 Task: Create a sub task Design and Implement Solution for the task  Improve UI/UX of the app on mobile devices in the project TransportWorks , assign it to team member softage.8@softage.net and update the status of the sub task to  Off Track , set the priority of the sub task to High.
Action: Mouse moved to (83, 481)
Screenshot: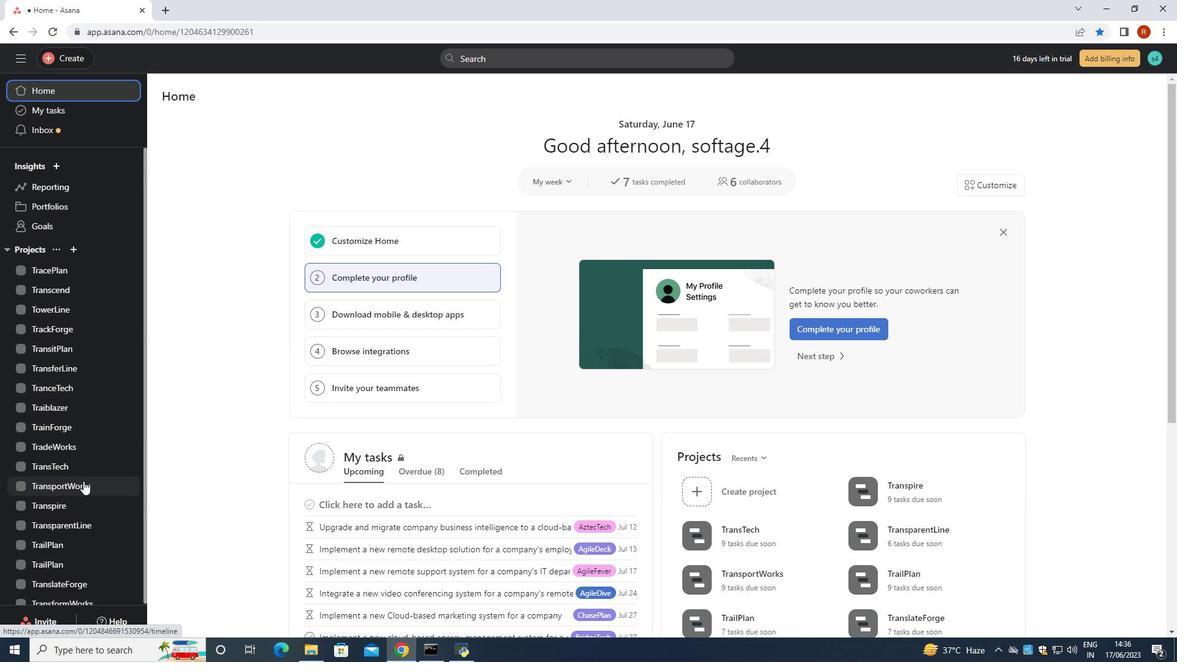 
Action: Mouse pressed left at (83, 481)
Screenshot: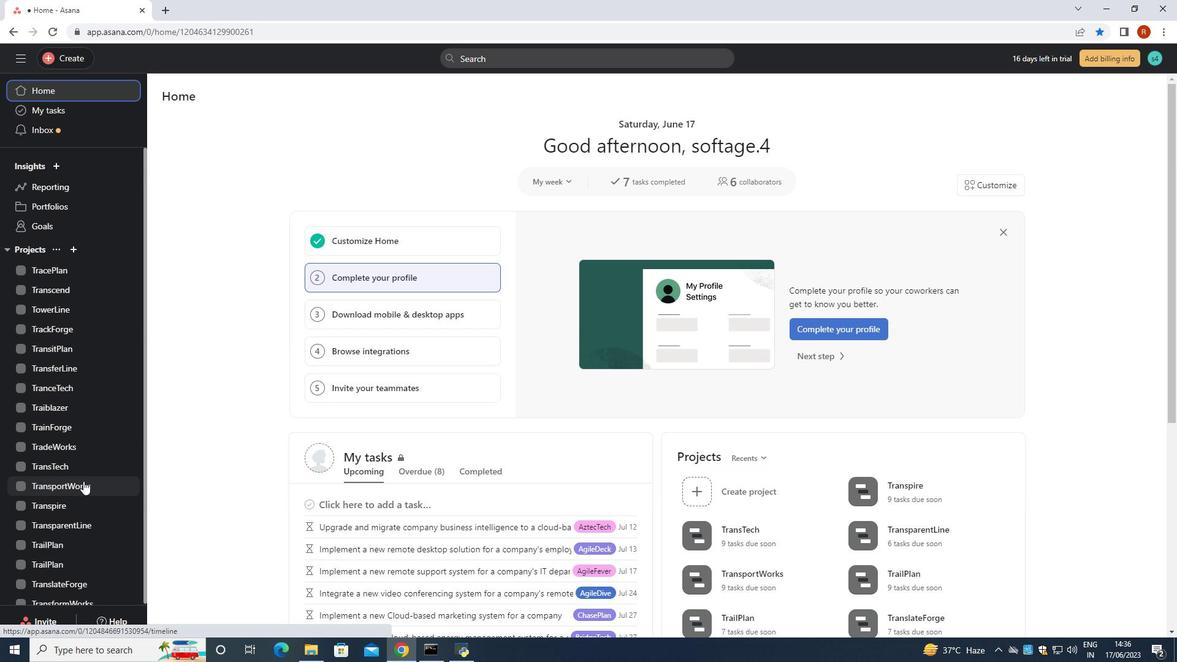 
Action: Mouse moved to (485, 290)
Screenshot: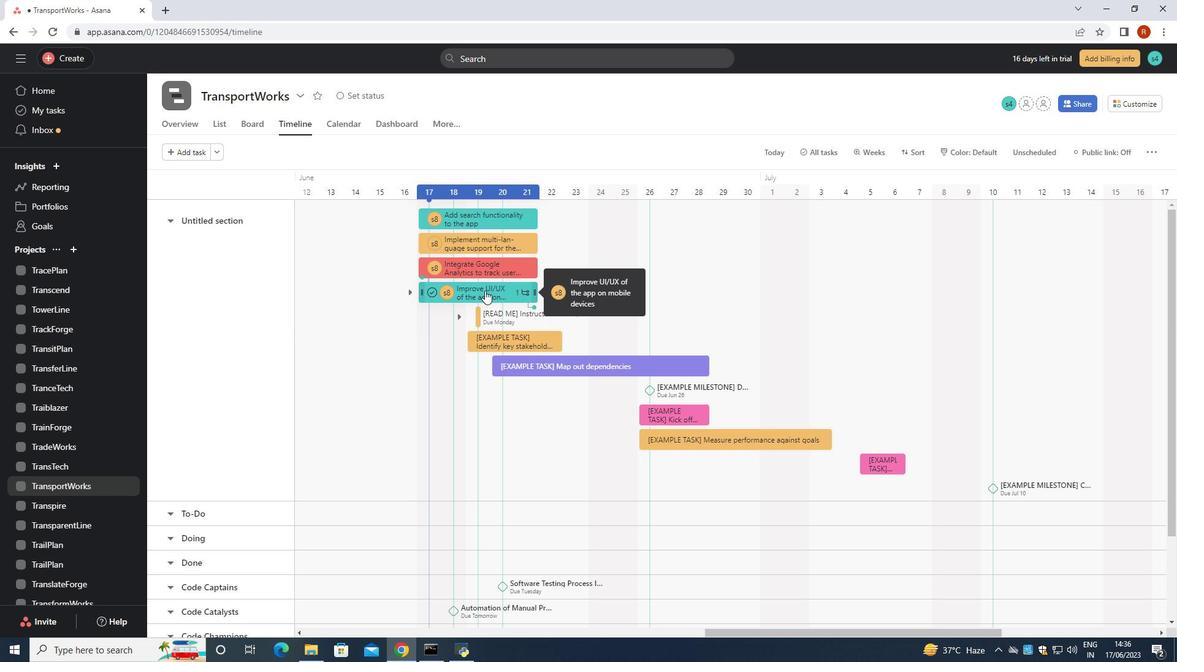 
Action: Mouse pressed left at (485, 290)
Screenshot: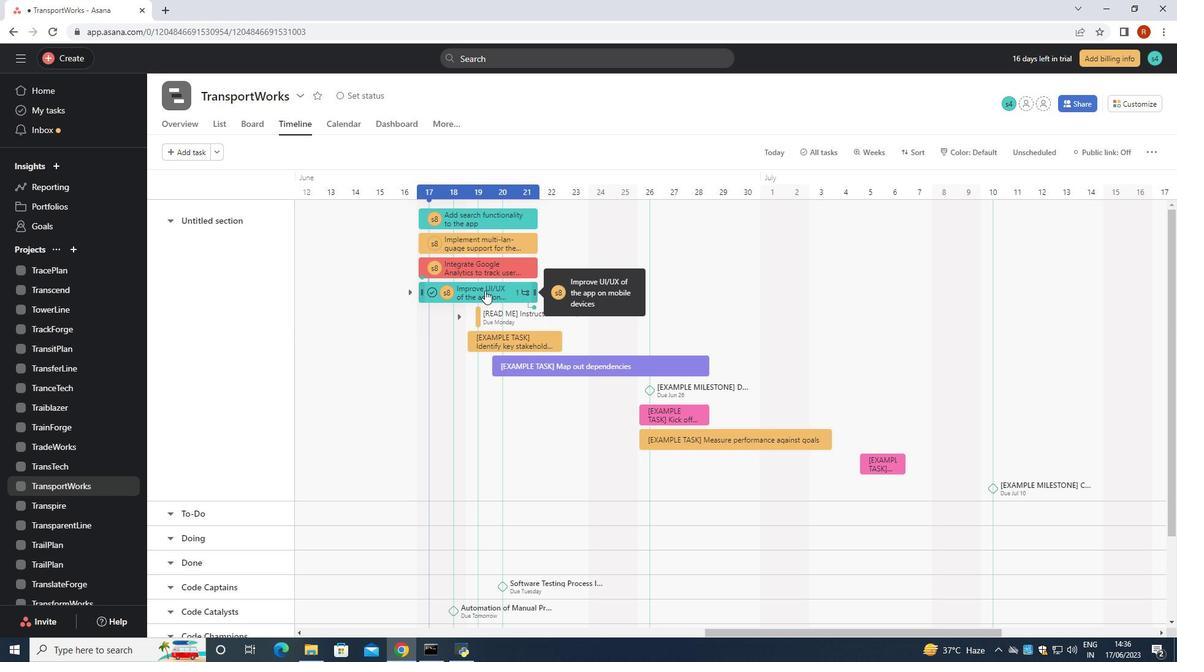 
Action: Mouse moved to (910, 302)
Screenshot: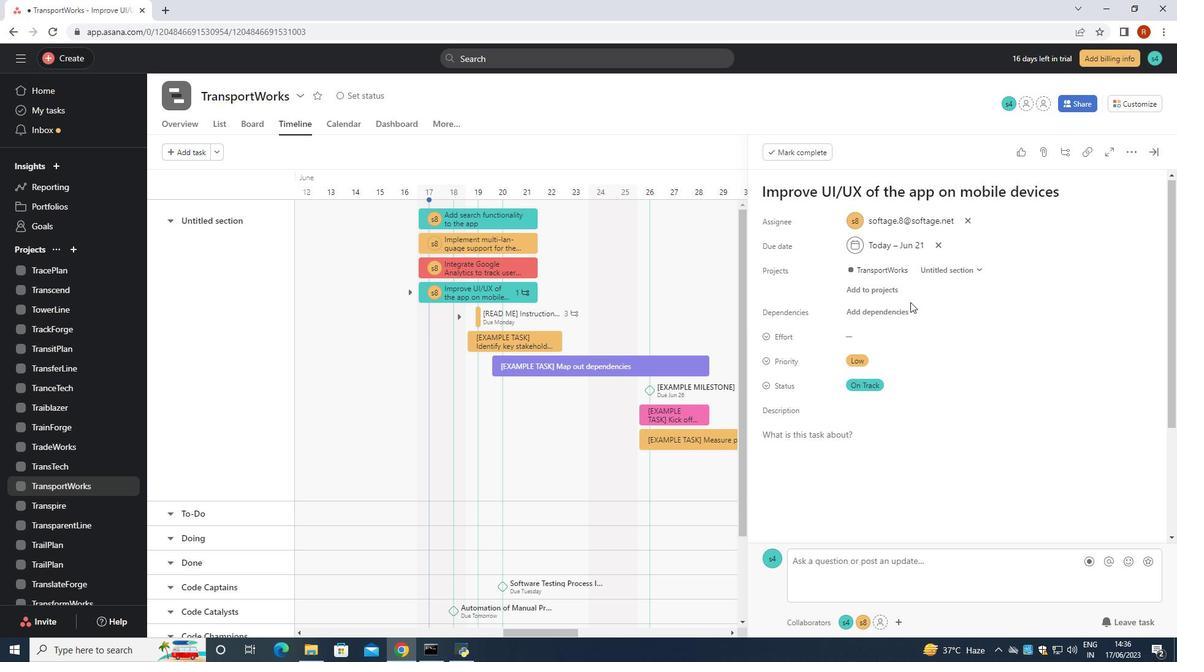 
Action: Mouse scrolled (910, 301) with delta (0, 0)
Screenshot: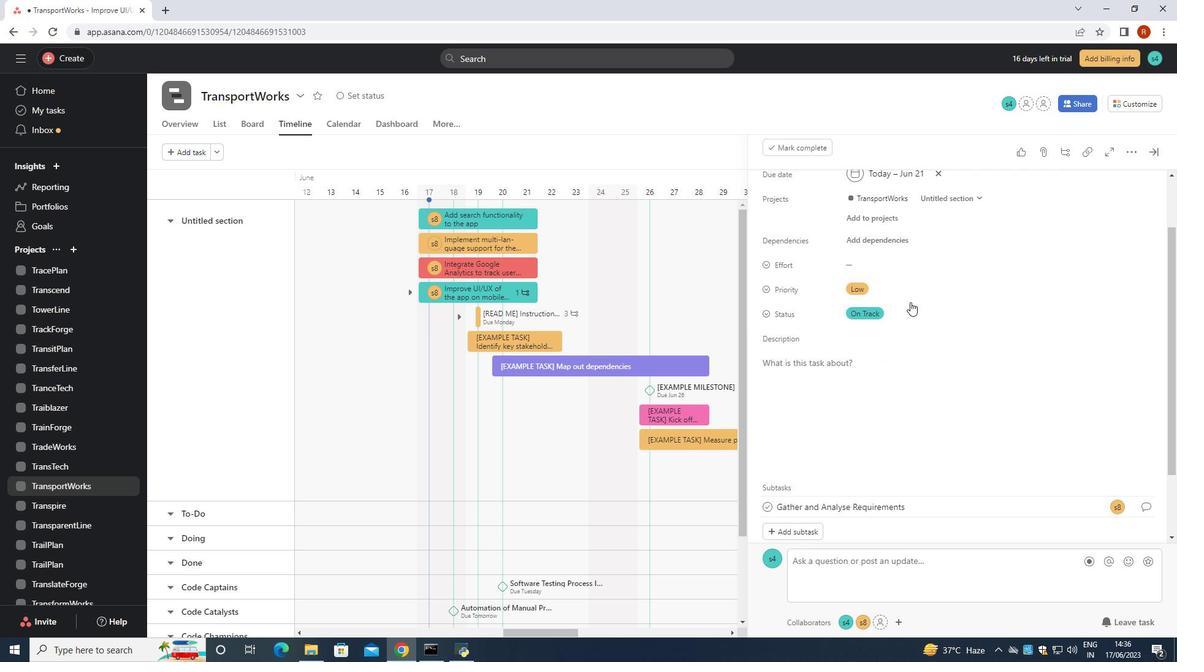 
Action: Mouse scrolled (910, 301) with delta (0, 0)
Screenshot: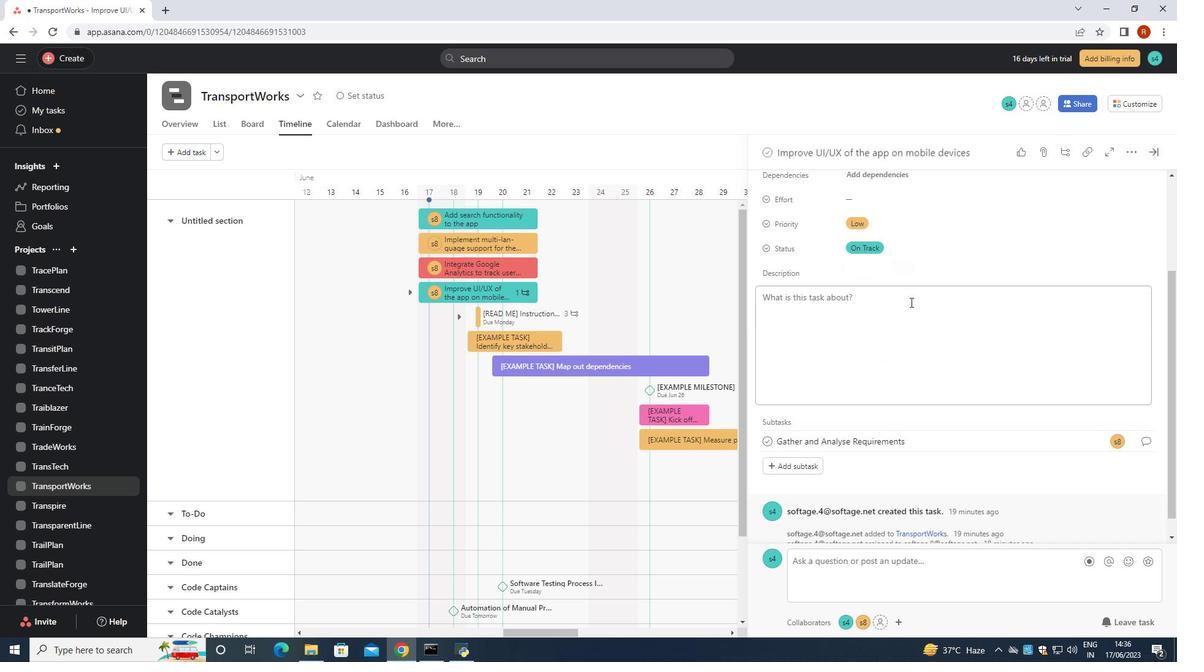 
Action: Mouse scrolled (910, 301) with delta (0, 0)
Screenshot: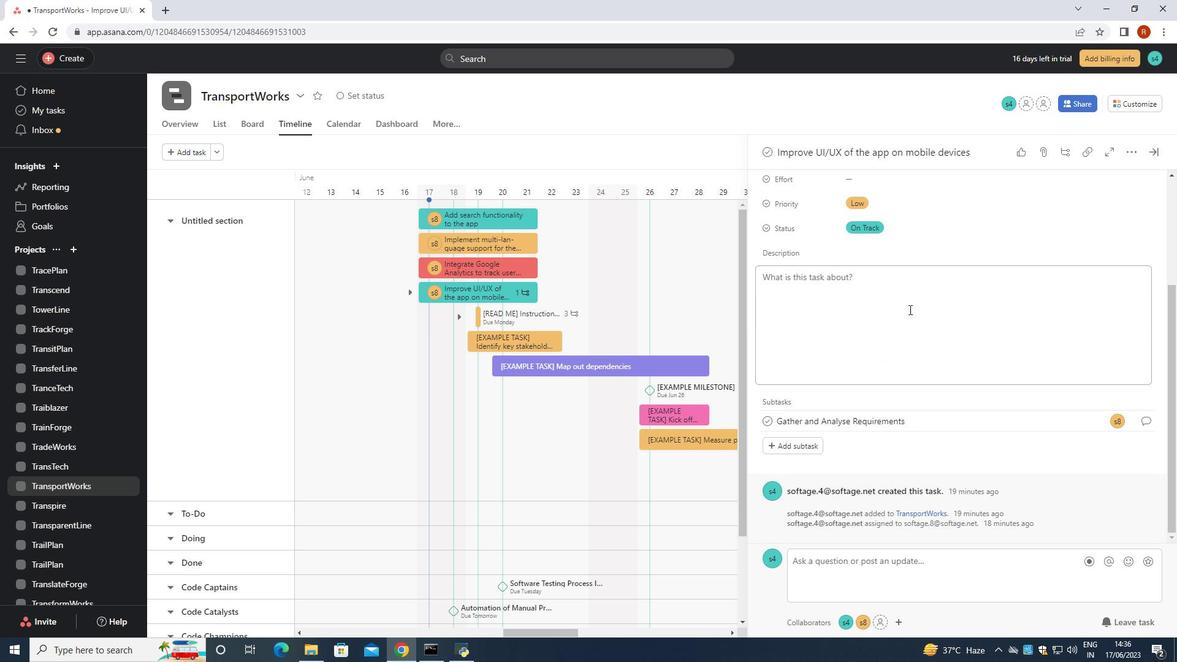 
Action: Mouse scrolled (910, 301) with delta (0, 0)
Screenshot: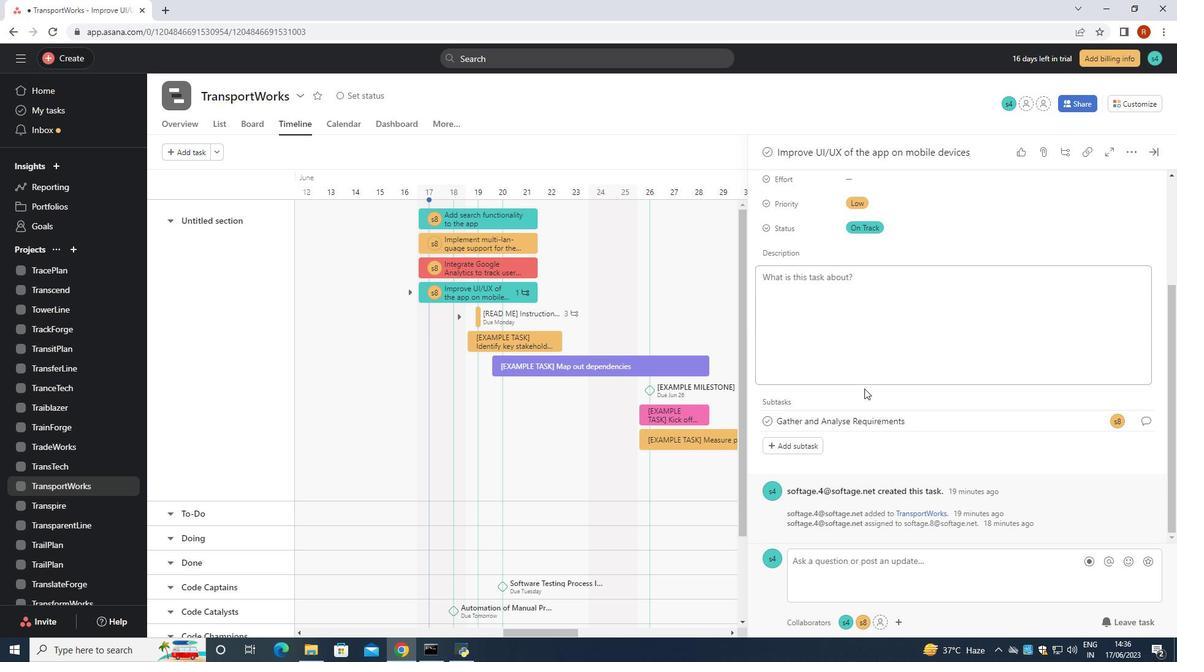 
Action: Mouse scrolled (910, 301) with delta (0, 0)
Screenshot: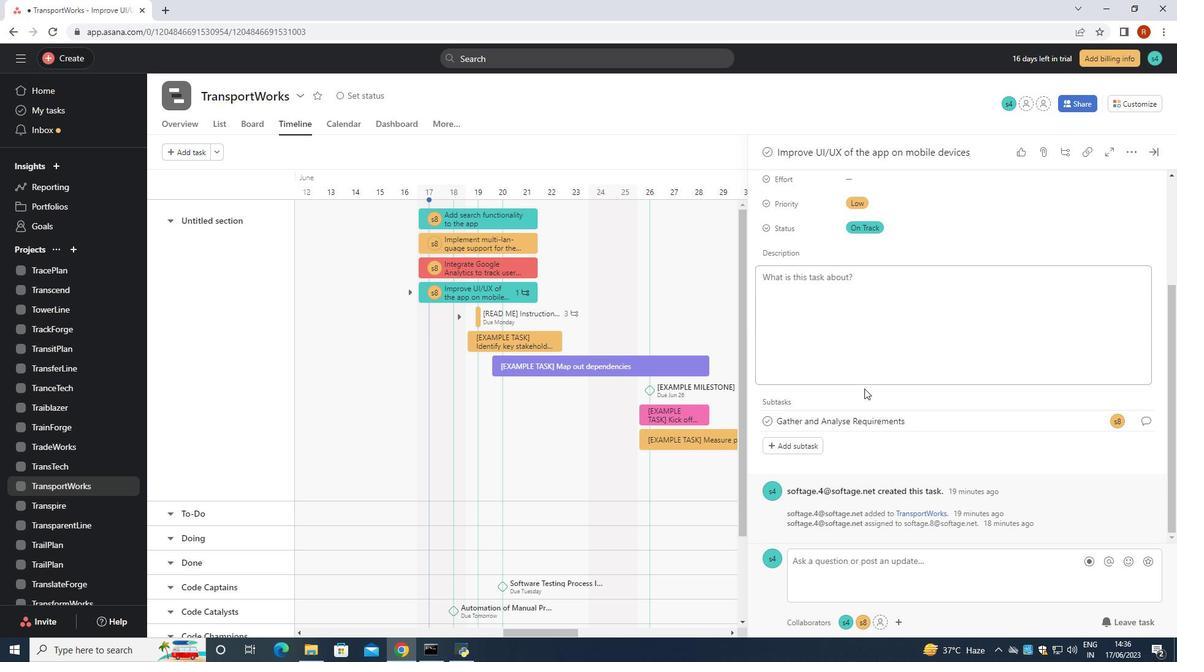 
Action: Mouse moved to (799, 440)
Screenshot: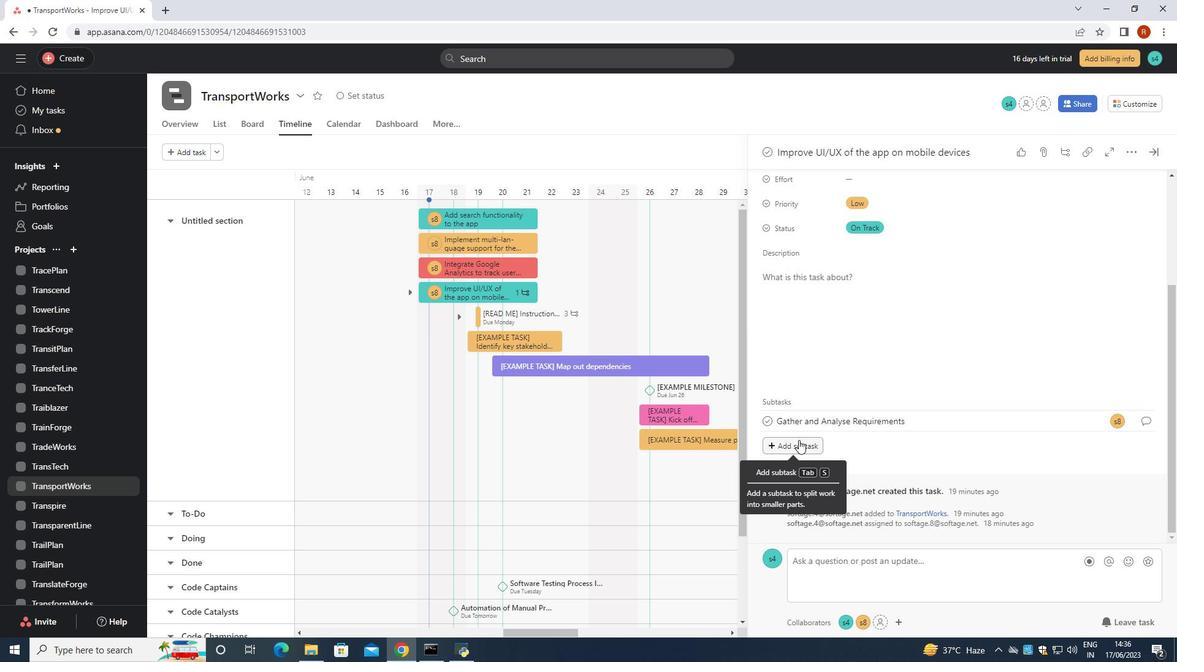 
Action: Mouse pressed left at (799, 440)
Screenshot: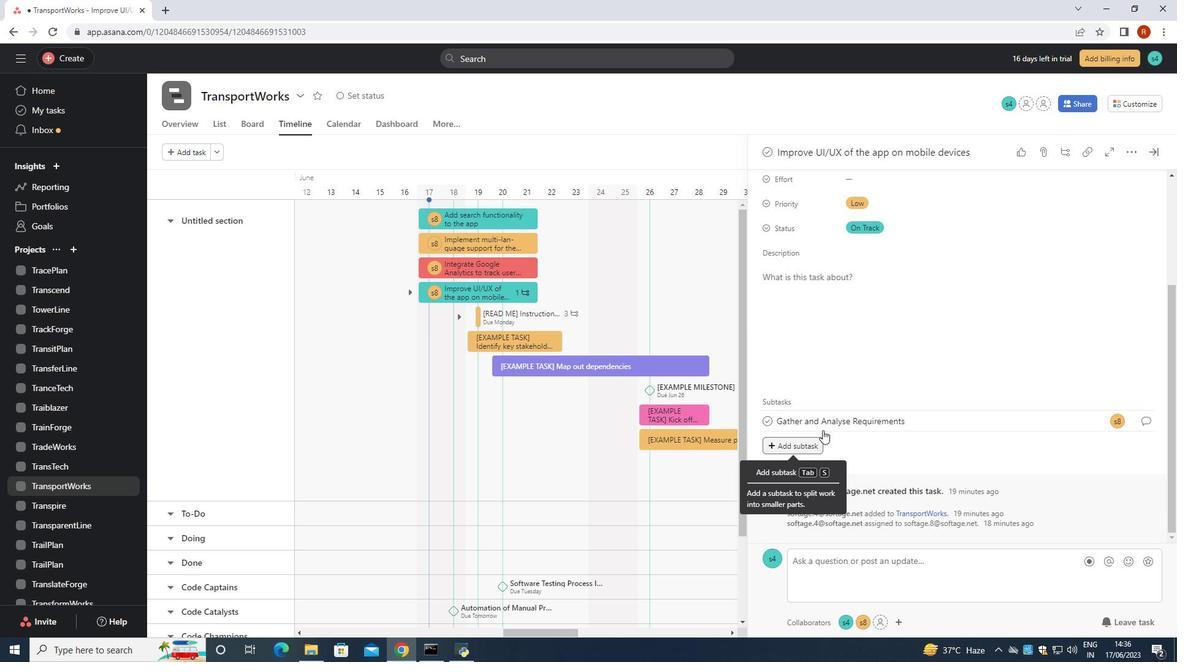 
Action: Mouse moved to (824, 430)
Screenshot: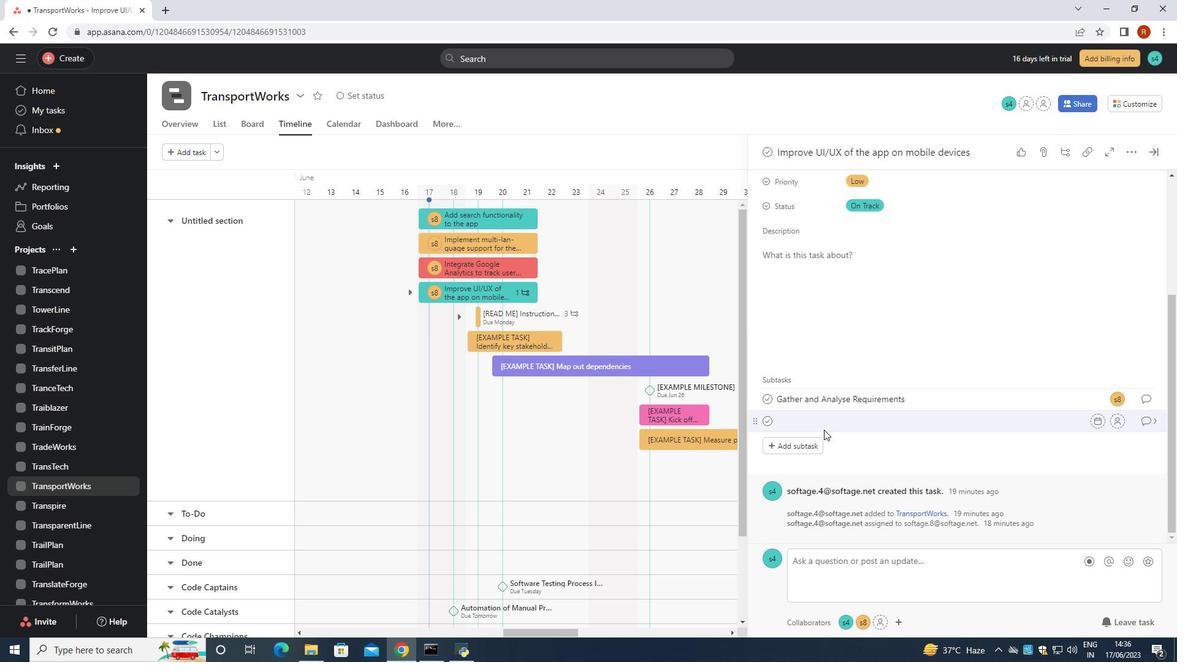 
Action: Key pressed <Key.shift>I<Key.backspace><Key.shift>Design<Key.space>and<Key.space><Key.shift>Implement<Key.space><Key.shift>D<Key.backspace>Solution<Key.space>
Screenshot: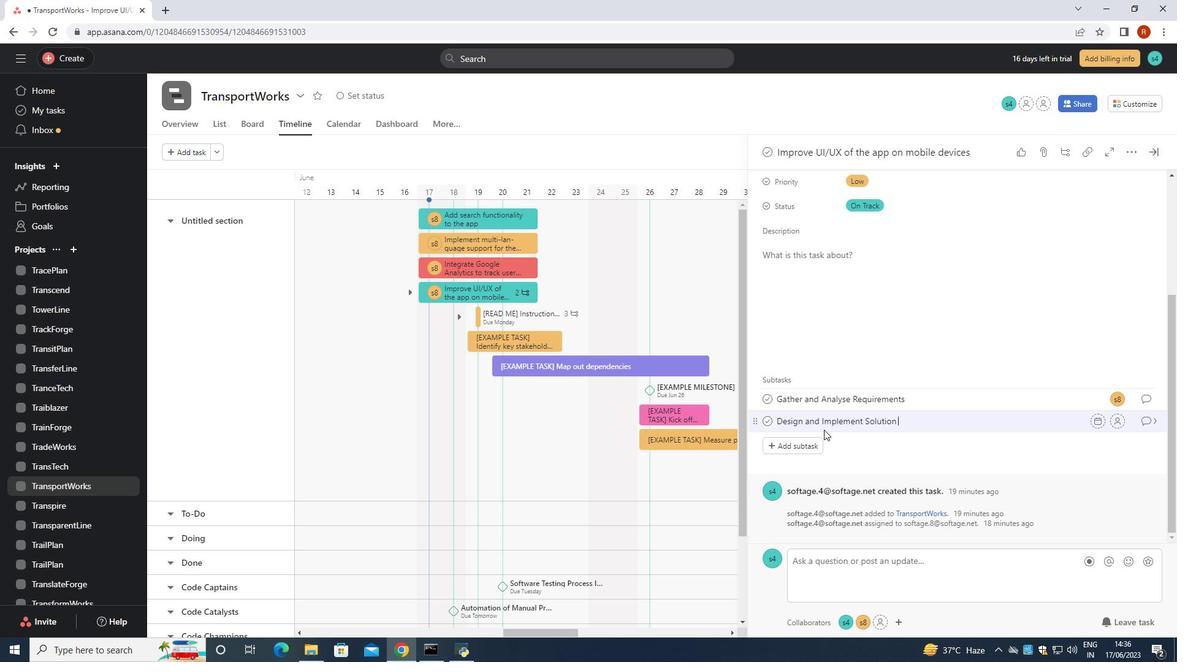 
Action: Mouse moved to (1121, 418)
Screenshot: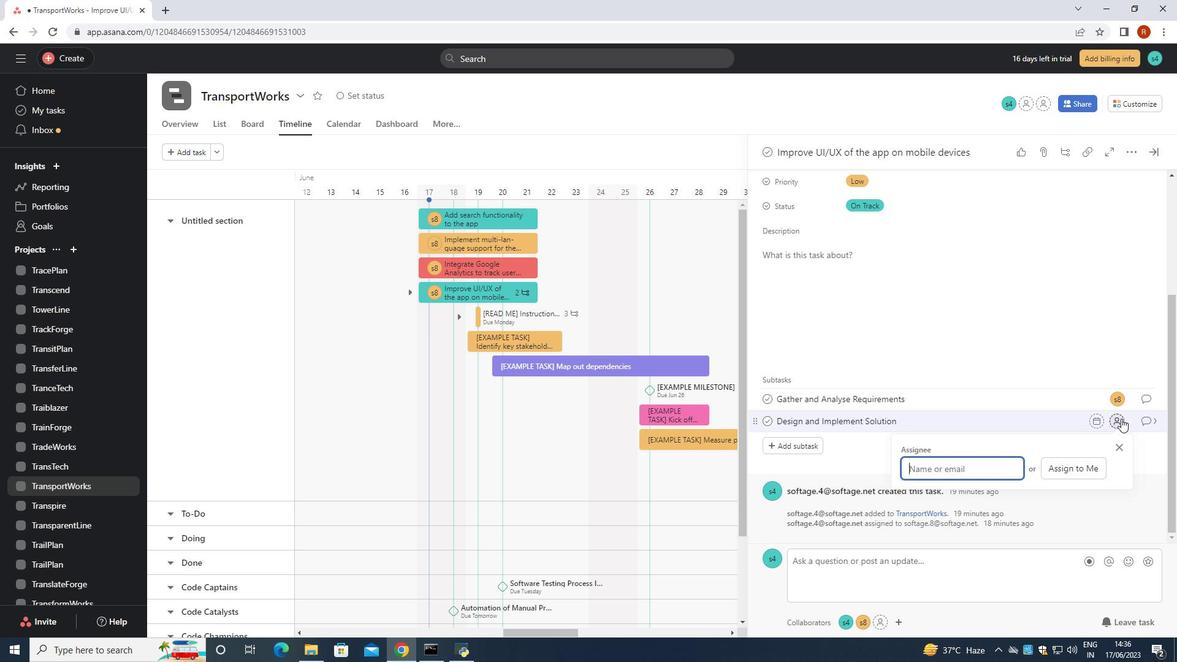 
Action: Mouse pressed left at (1121, 418)
Screenshot: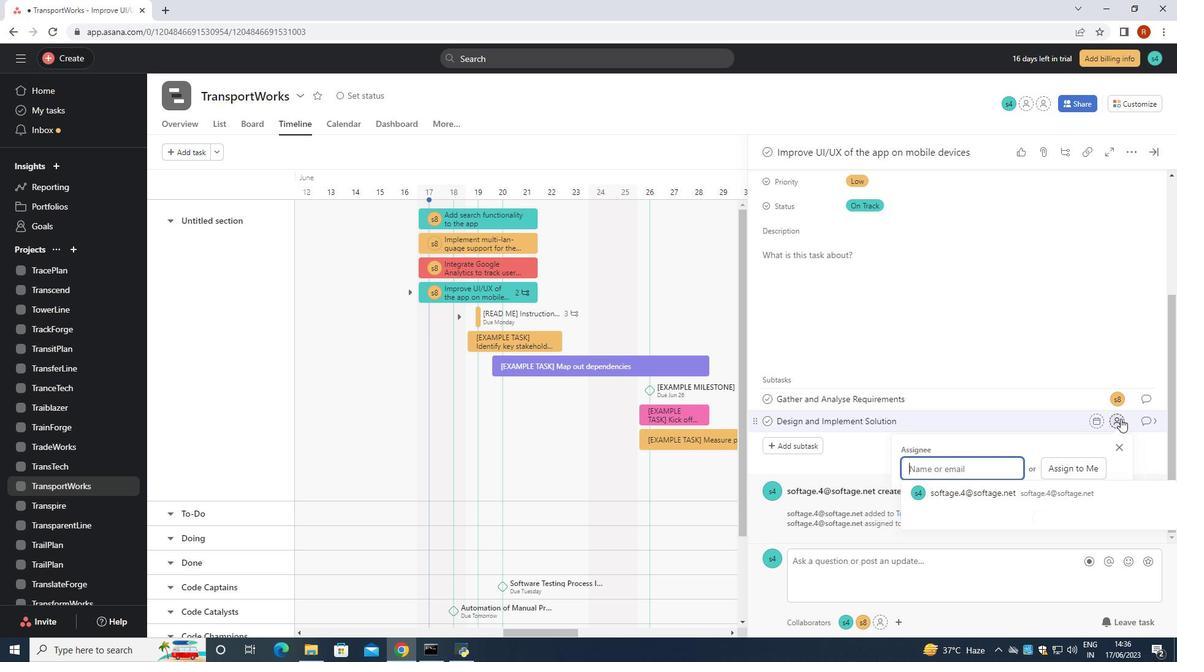 
Action: Mouse moved to (1119, 418)
Screenshot: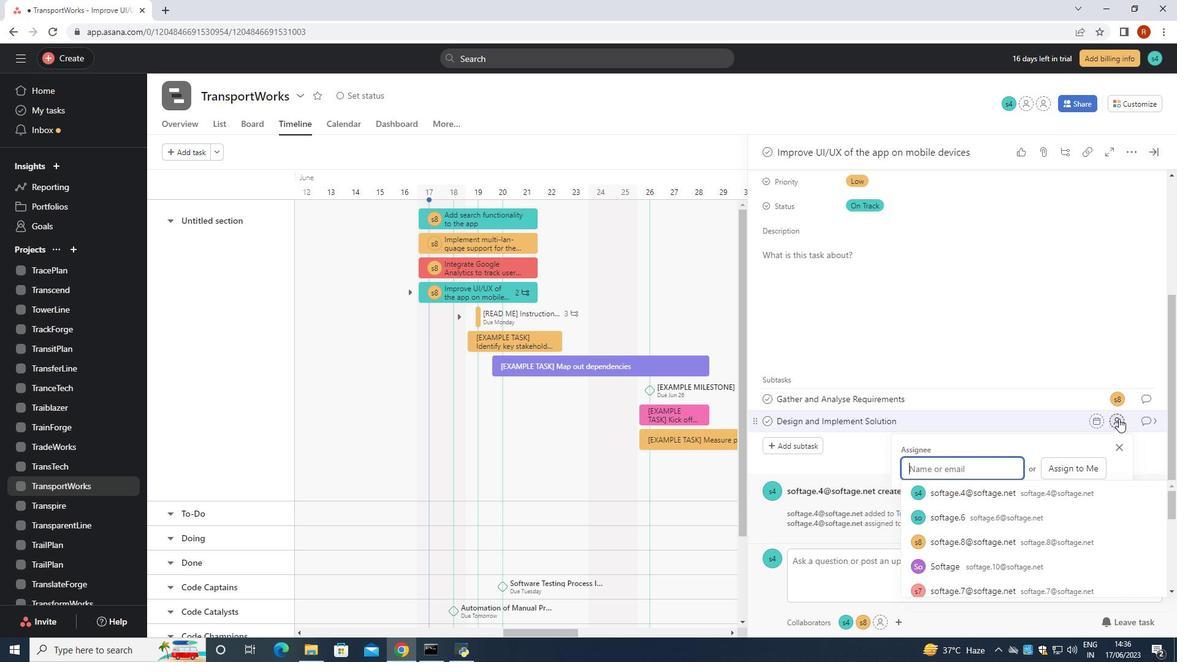 
Action: Mouse pressed left at (1119, 418)
Screenshot: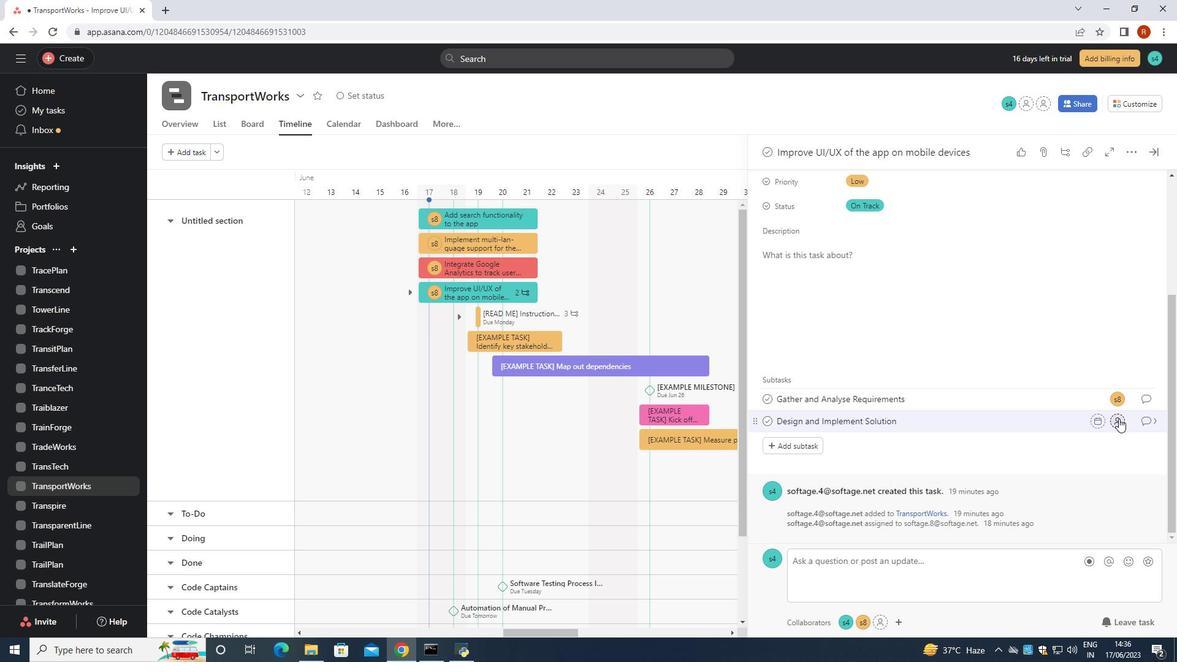
Action: Mouse pressed left at (1119, 418)
Screenshot: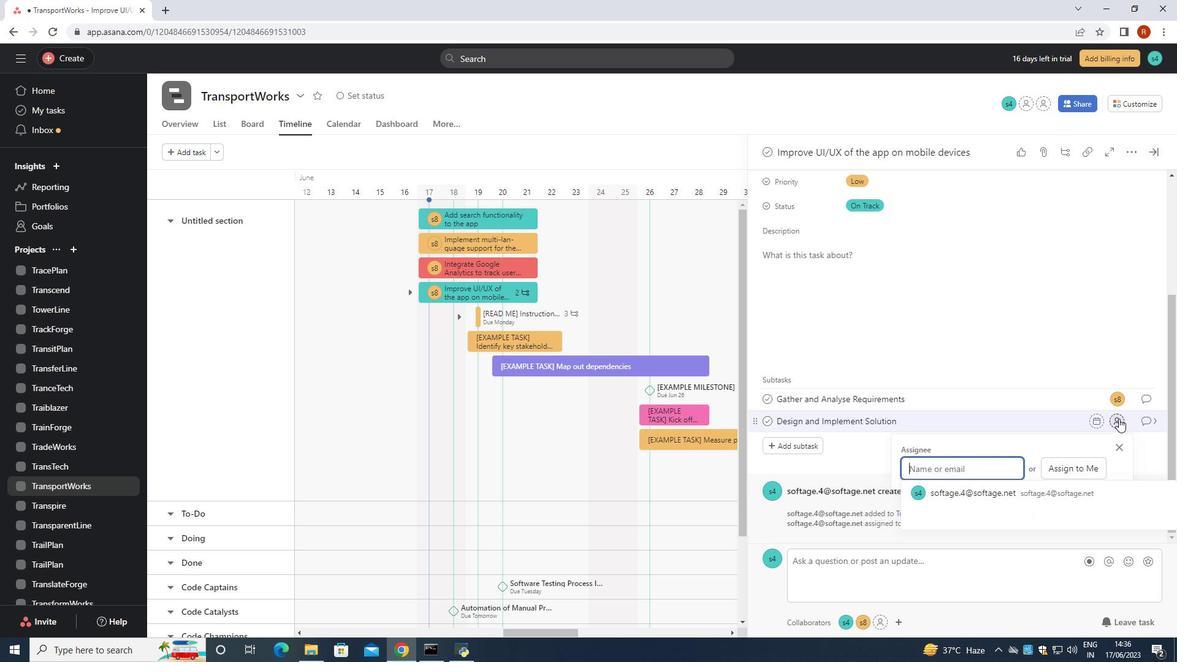 
Action: Key pressed softage.8<Key.shift><Key.shift><Key.shift><Key.shift><Key.shift><Key.shift><Key.shift><Key.shift><Key.shift><Key.shift><Key.shift><Key.shift><Key.shift><Key.shift><Key.shift><Key.shift><Key.shift><Key.shift>@softage<Key.space><Key.backspace>.net
Screenshot: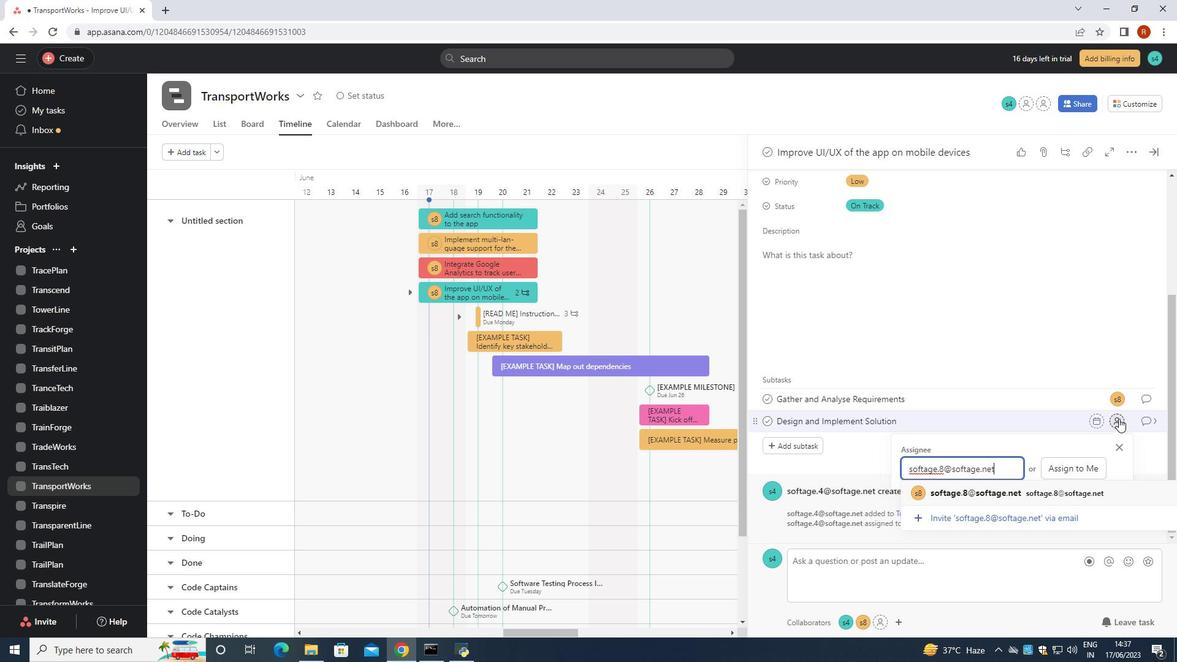 
Action: Mouse moved to (1058, 489)
Screenshot: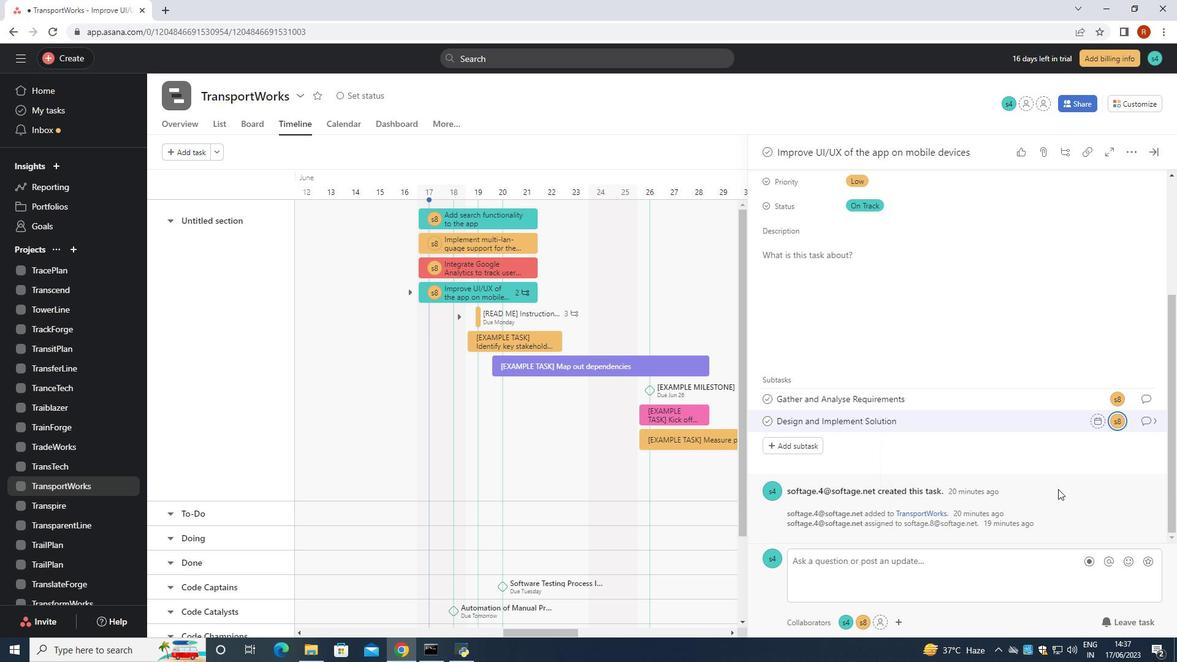 
Action: Mouse pressed left at (1058, 489)
Screenshot: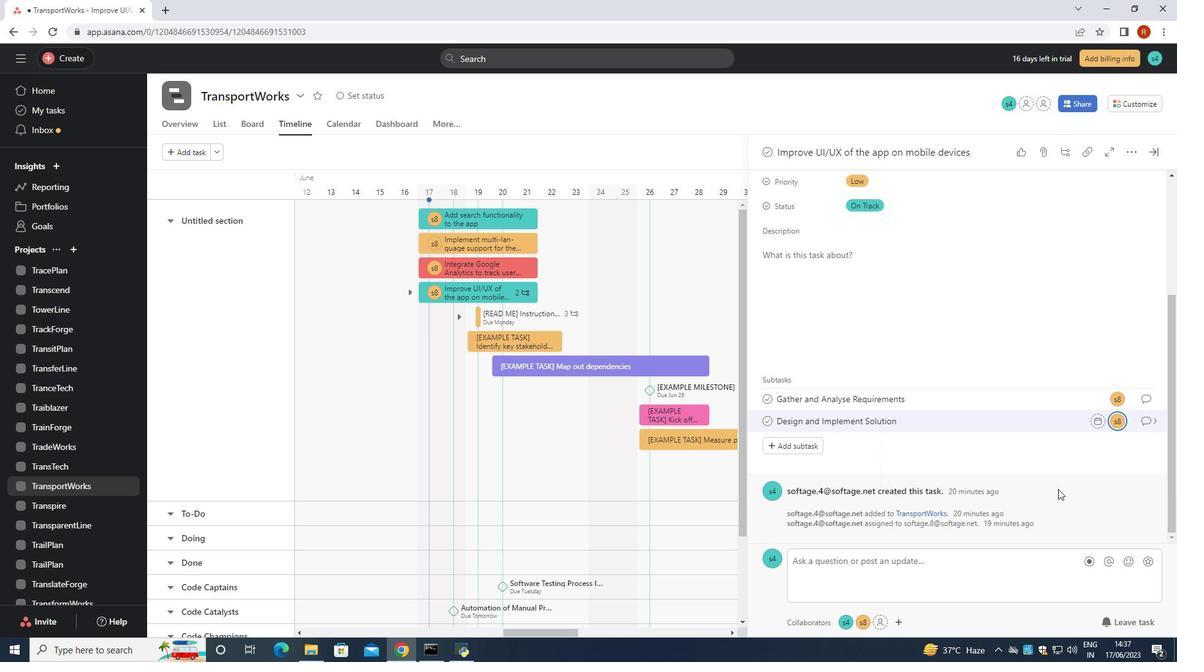 
Action: Mouse moved to (1145, 417)
Screenshot: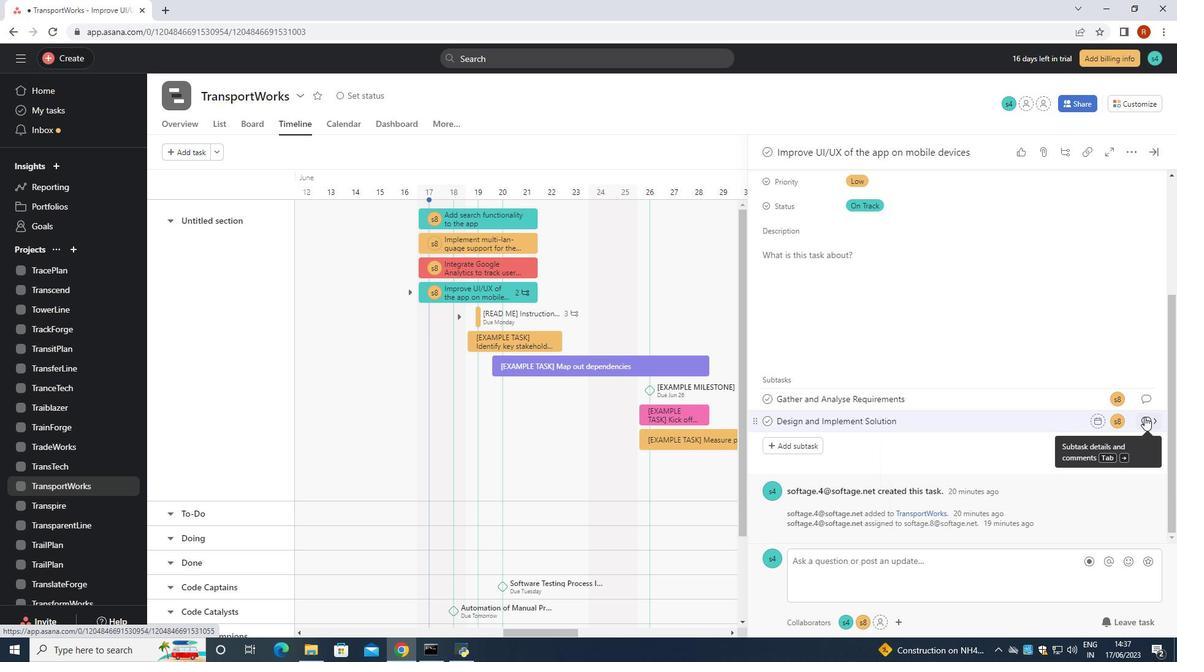
Action: Mouse pressed left at (1145, 417)
Screenshot: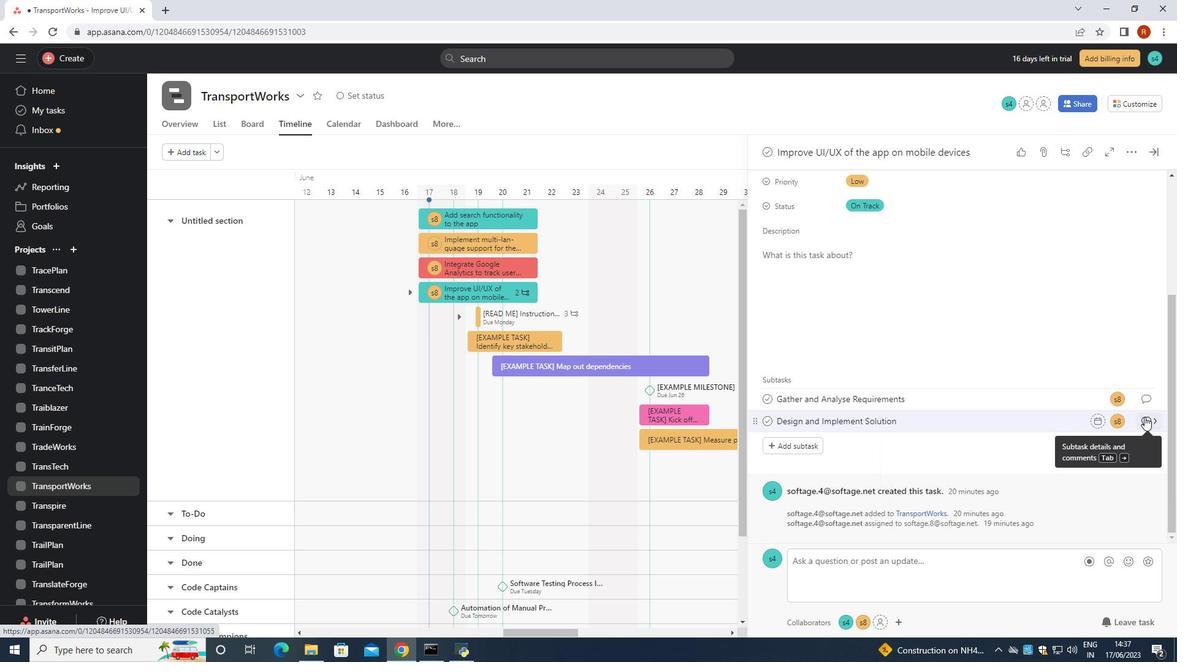 
Action: Mouse moved to (824, 326)
Screenshot: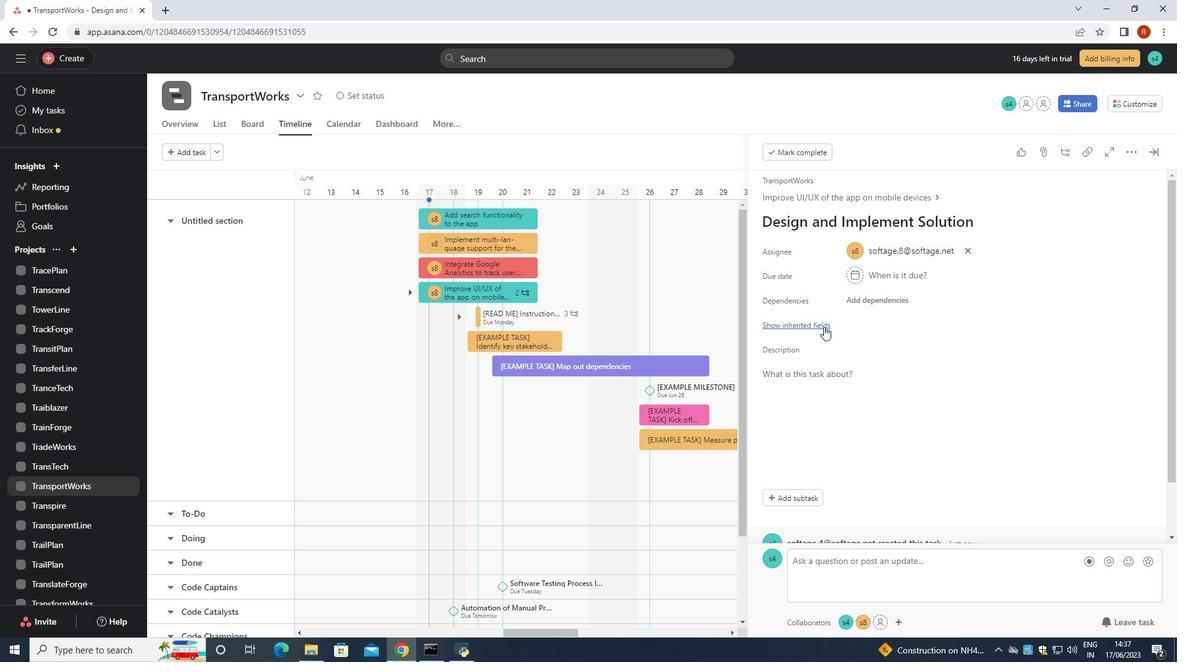 
Action: Mouse pressed left at (824, 326)
Screenshot: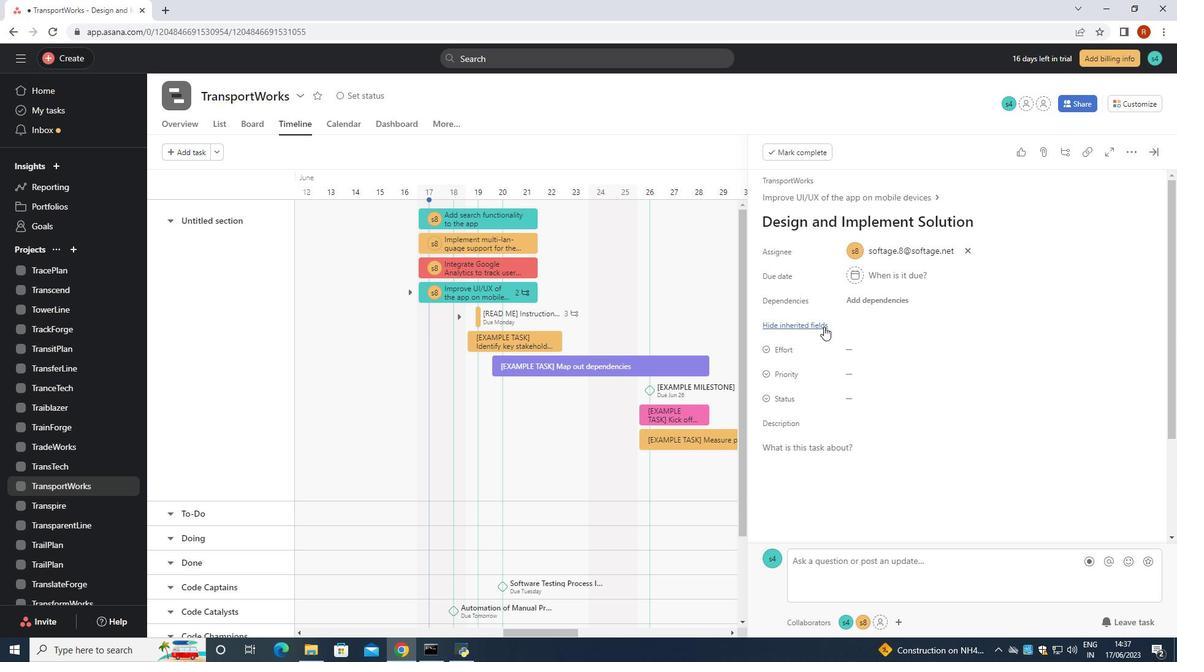 
Action: Mouse moved to (847, 404)
Screenshot: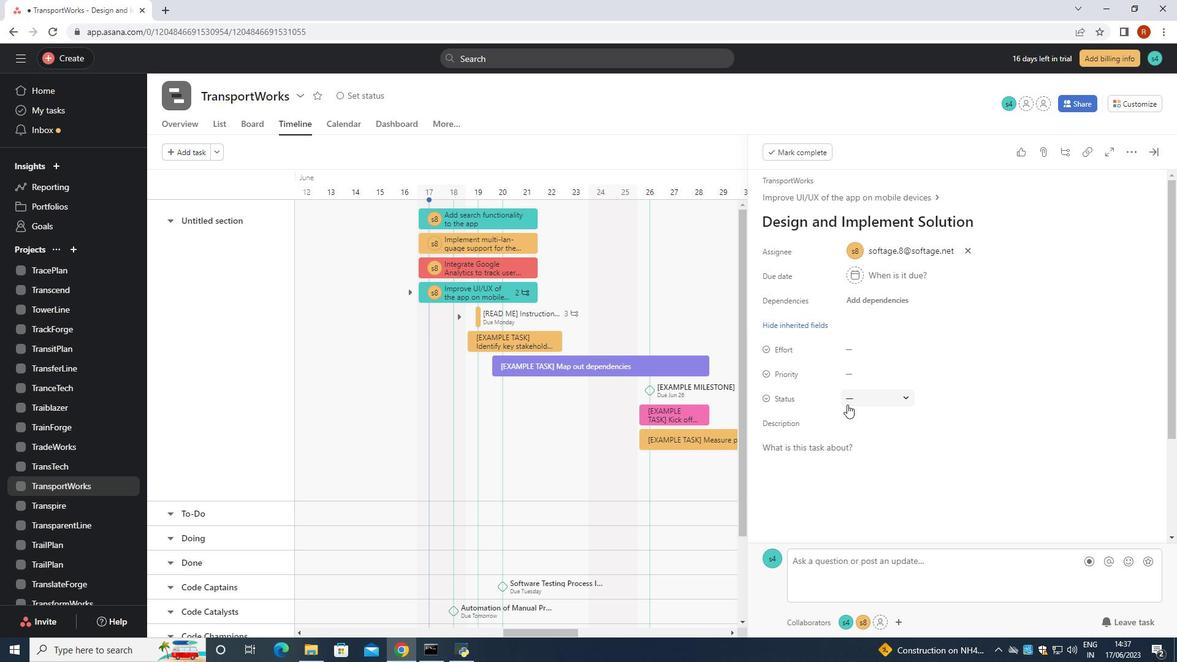 
Action: Mouse pressed left at (847, 404)
Screenshot: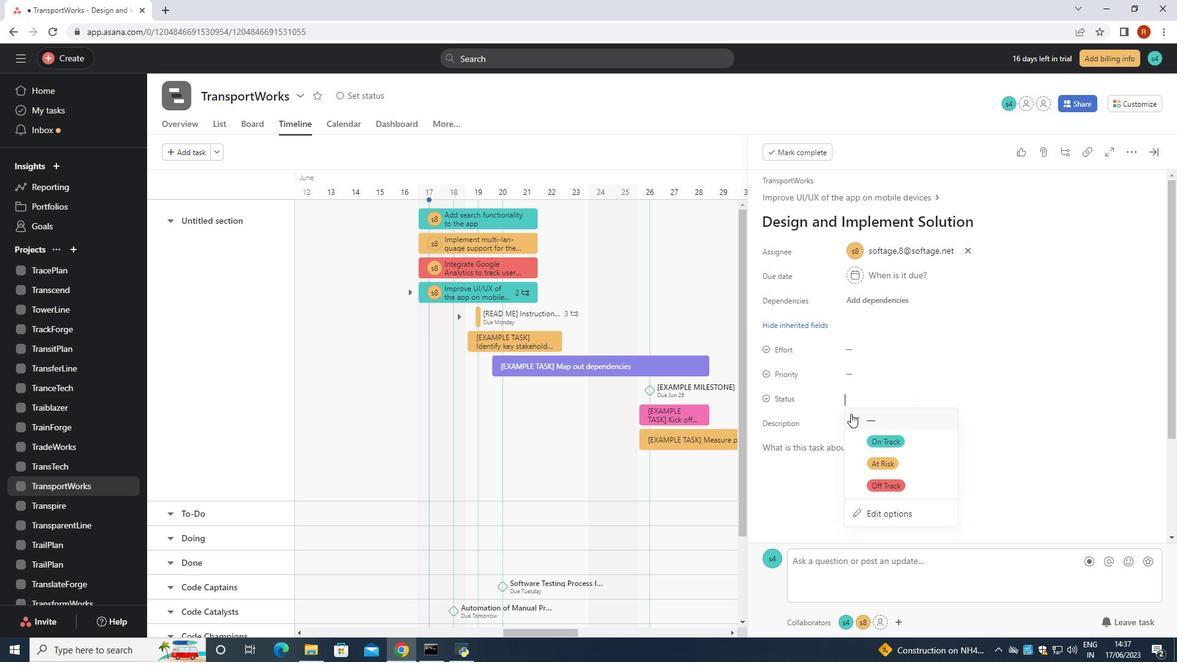 
Action: Mouse moved to (897, 484)
Screenshot: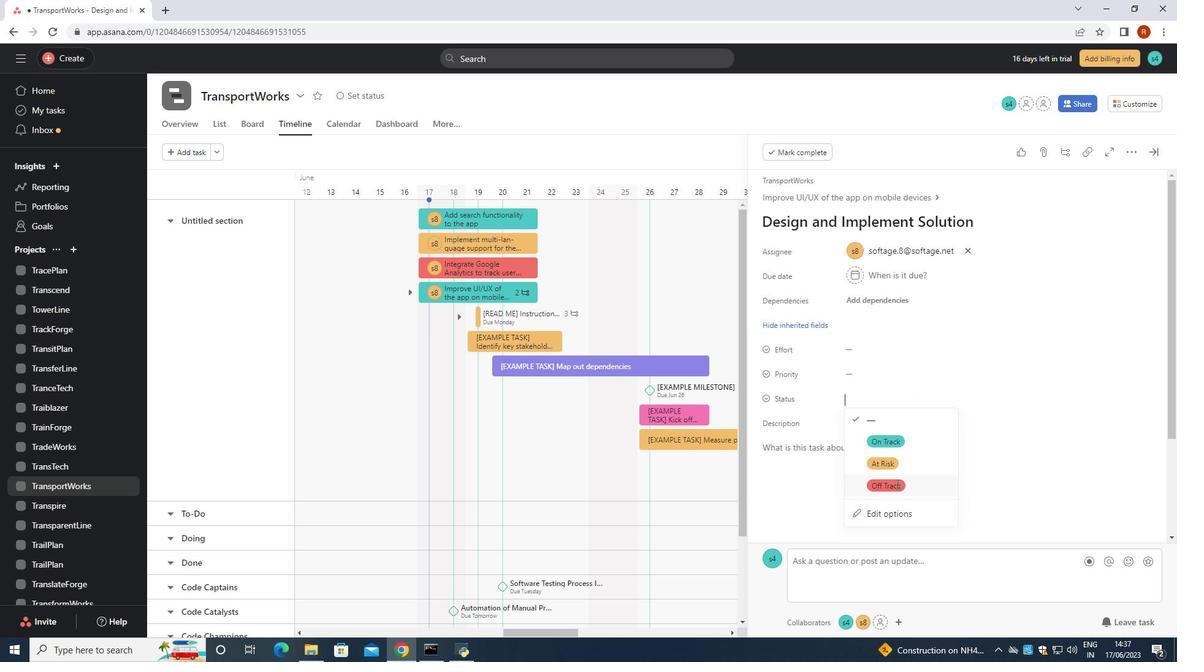
Action: Mouse pressed left at (897, 484)
Screenshot: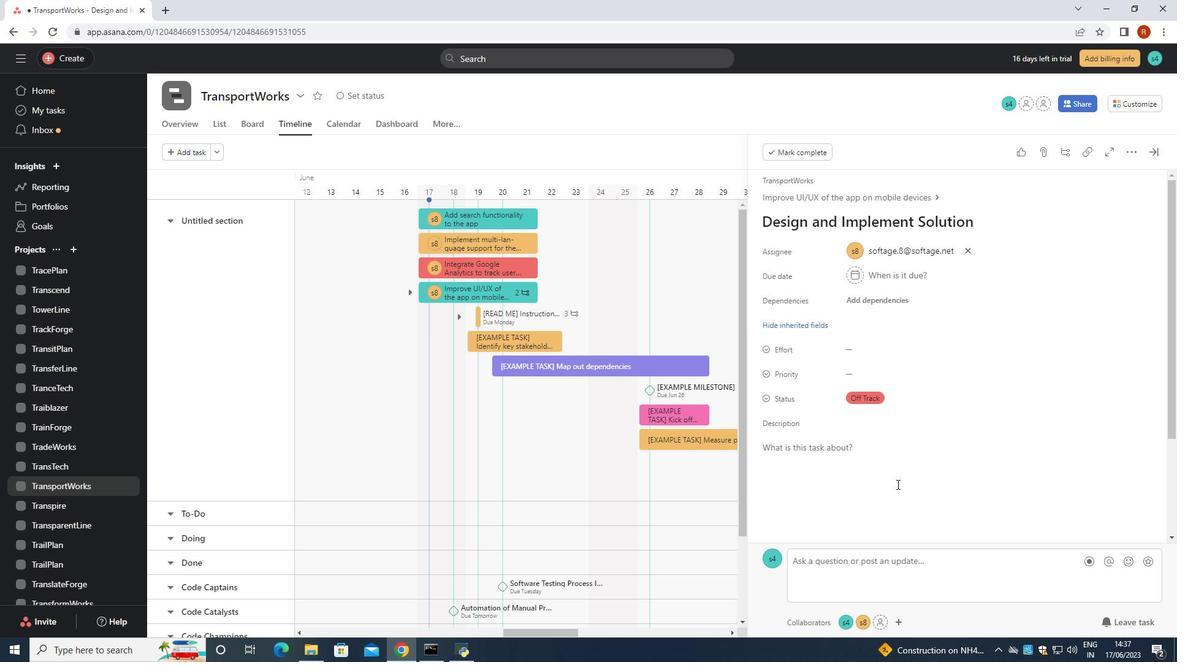 
Action: Mouse moved to (866, 370)
Screenshot: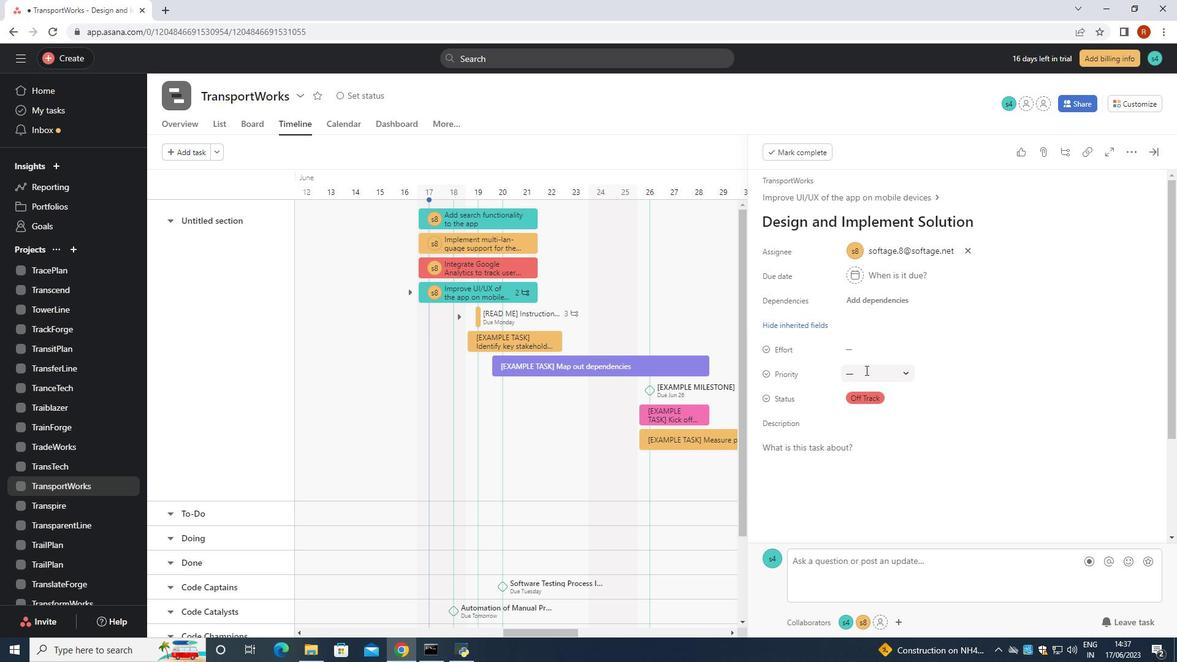 
Action: Mouse pressed left at (866, 370)
Screenshot: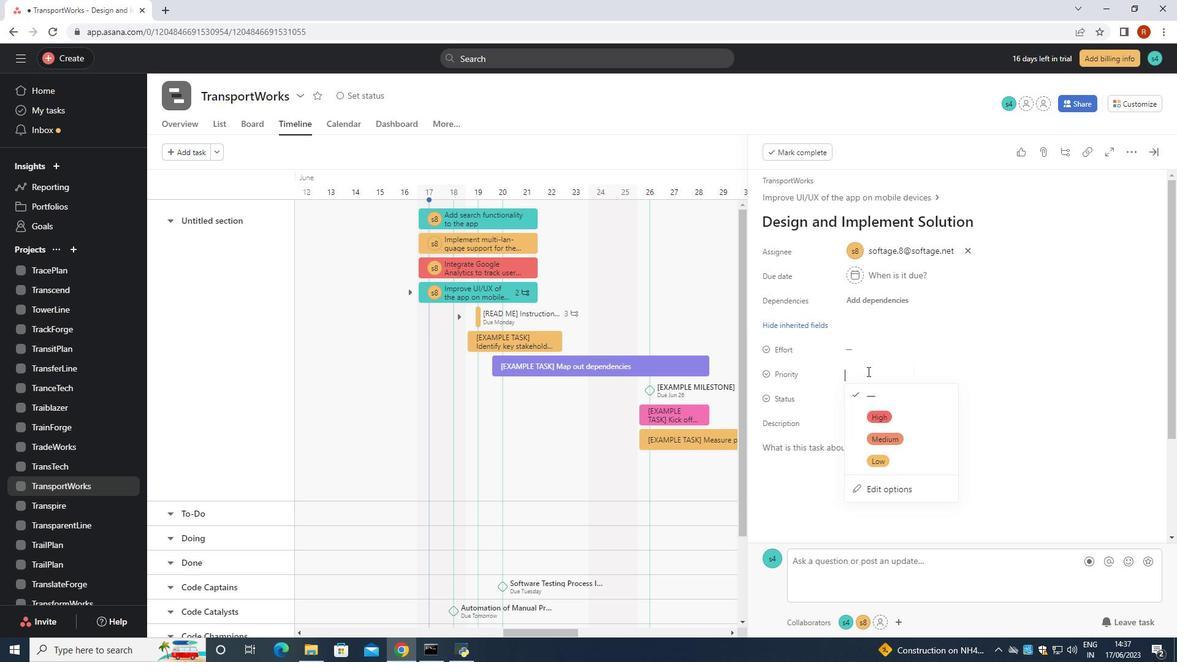 
Action: Mouse moved to (885, 425)
Screenshot: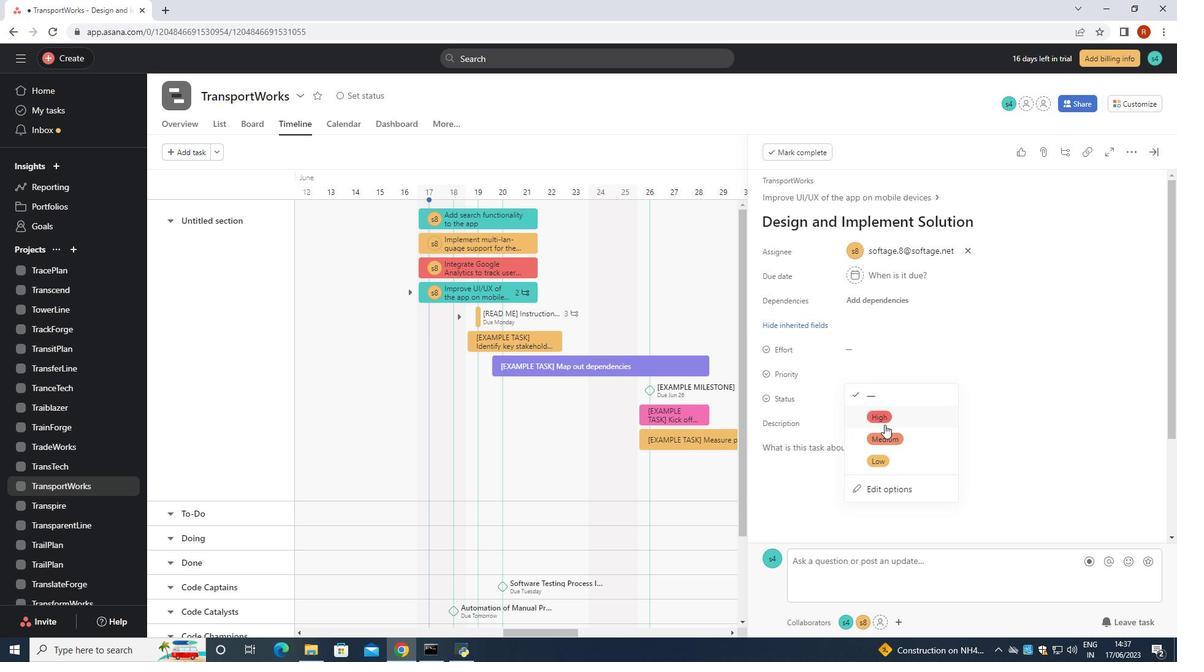 
Action: Mouse pressed left at (885, 425)
Screenshot: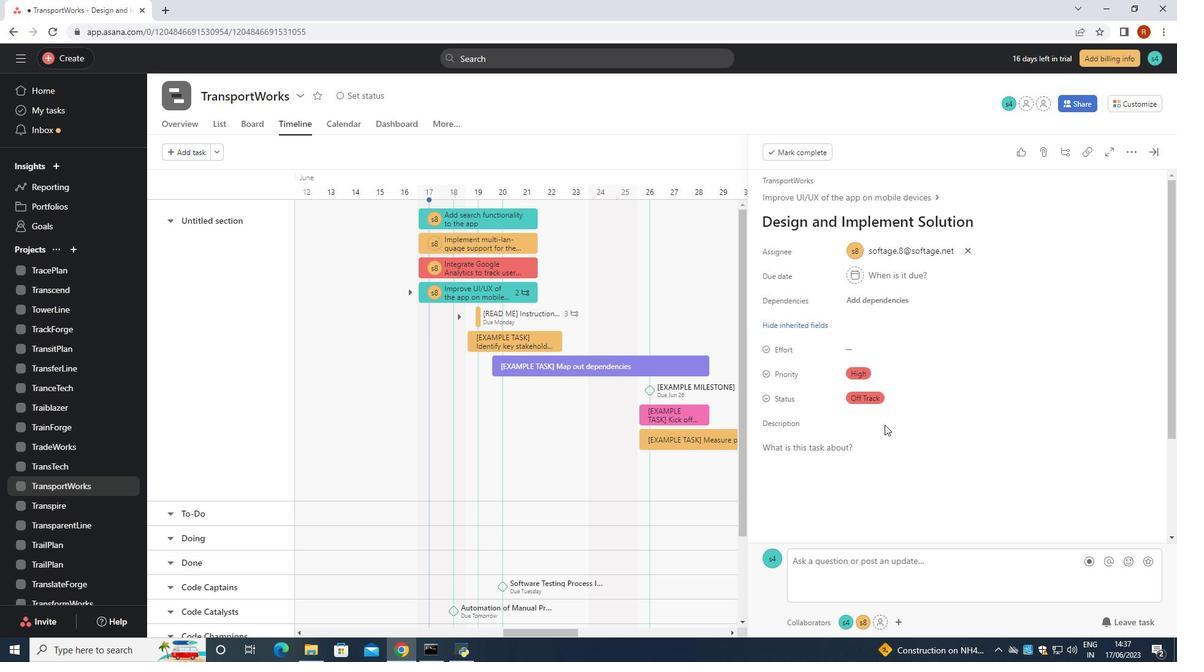 
